 Task: Add a condition where "Received at Is support@vikas1392.zendesk.com" in recently solved tickets.
Action: Mouse moved to (187, 424)
Screenshot: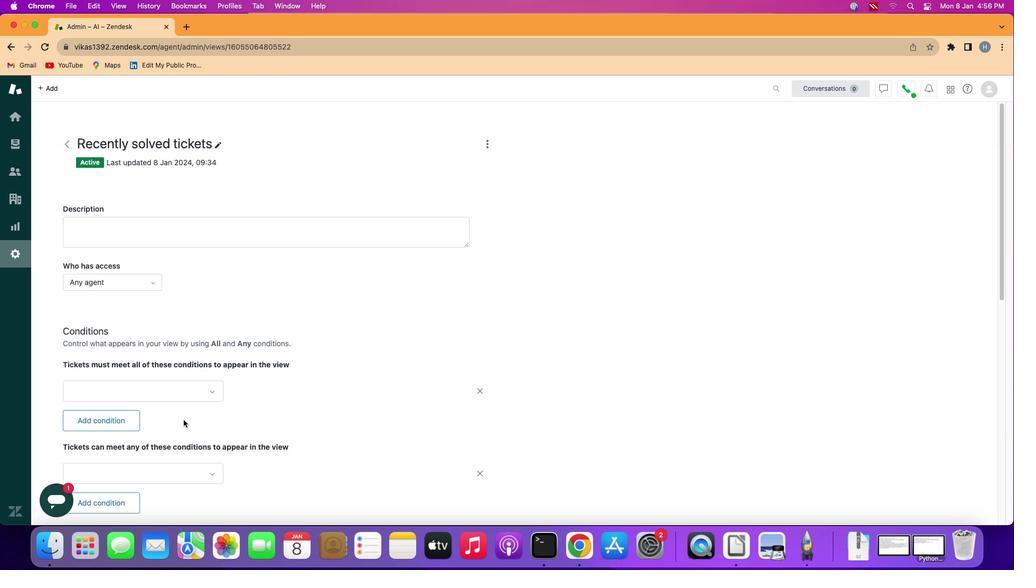 
Action: Mouse pressed left at (187, 424)
Screenshot: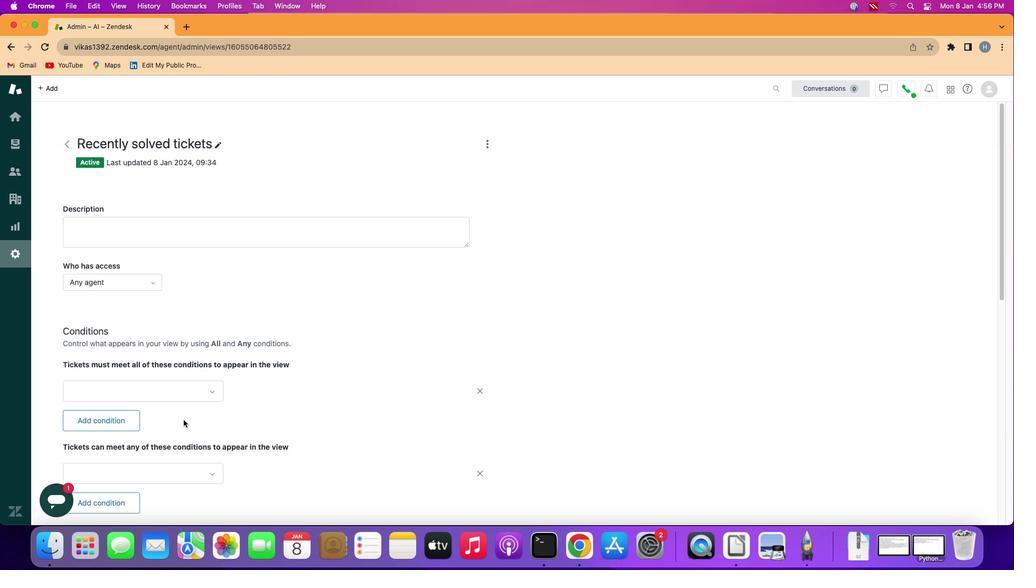 
Action: Mouse moved to (119, 423)
Screenshot: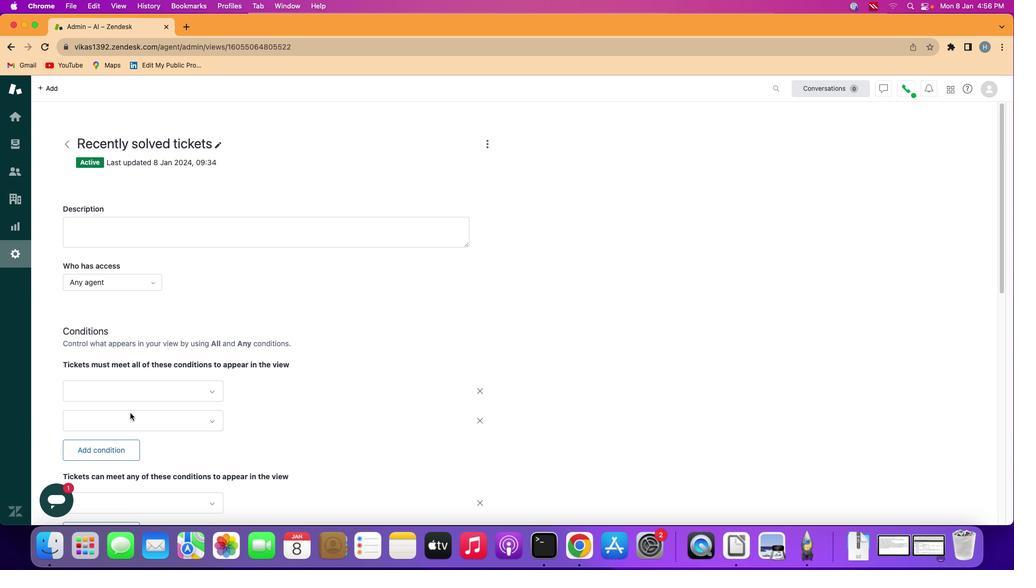 
Action: Mouse pressed left at (119, 423)
Screenshot: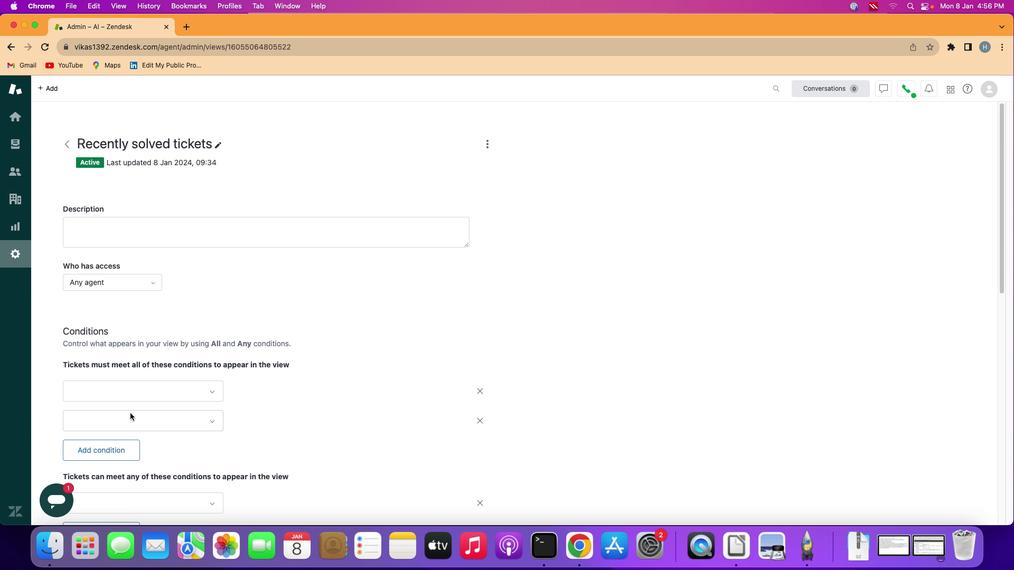
Action: Mouse moved to (136, 422)
Screenshot: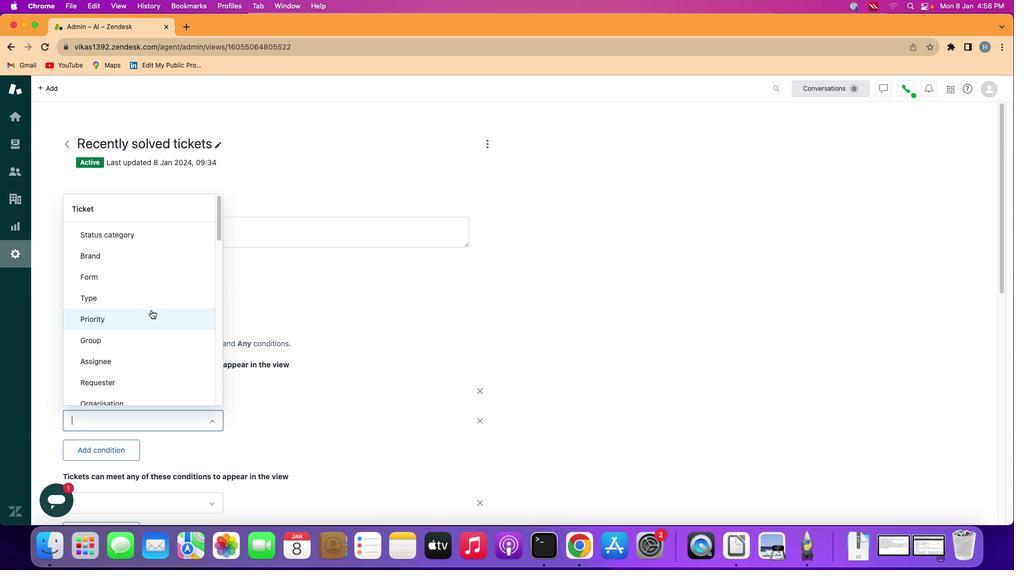 
Action: Mouse pressed left at (136, 422)
Screenshot: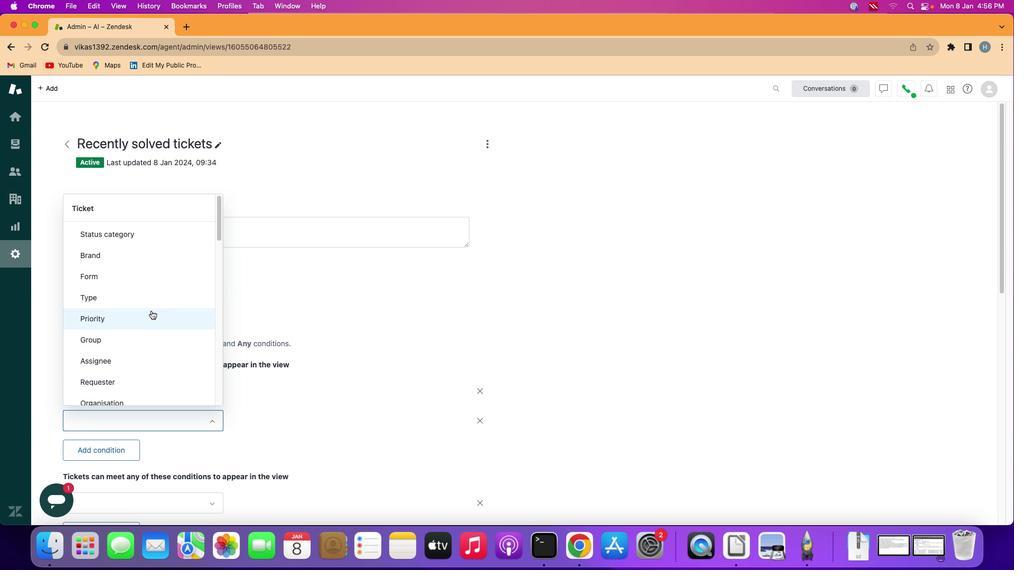 
Action: Mouse moved to (154, 314)
Screenshot: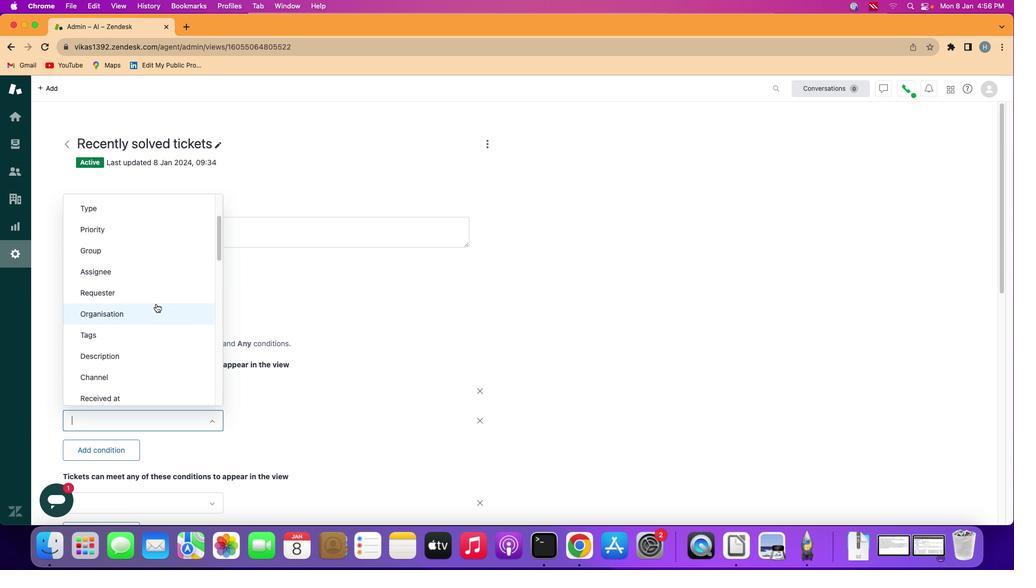 
Action: Mouse scrolled (154, 314) with delta (3, 3)
Screenshot: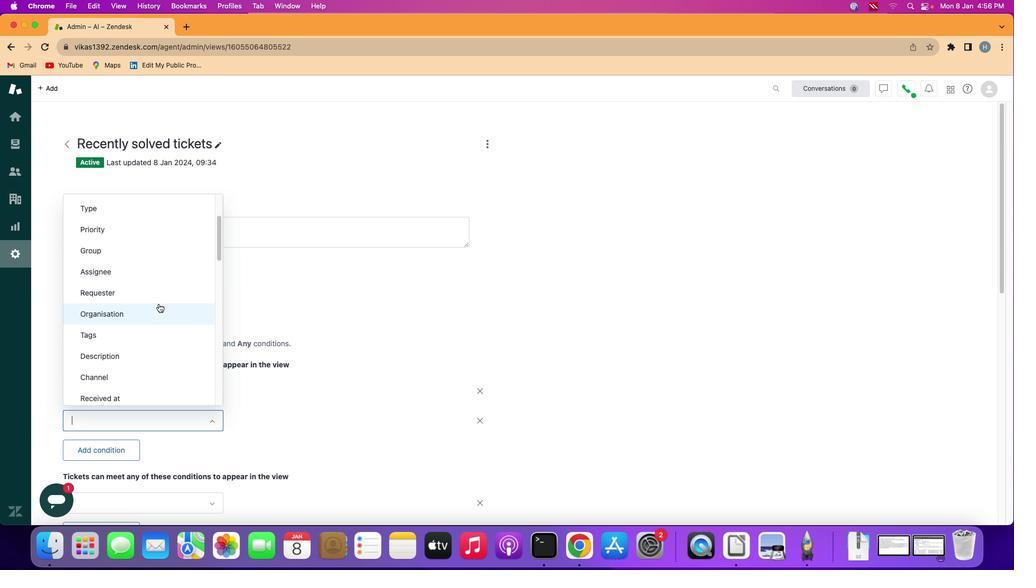 
Action: Mouse scrolled (154, 314) with delta (3, 3)
Screenshot: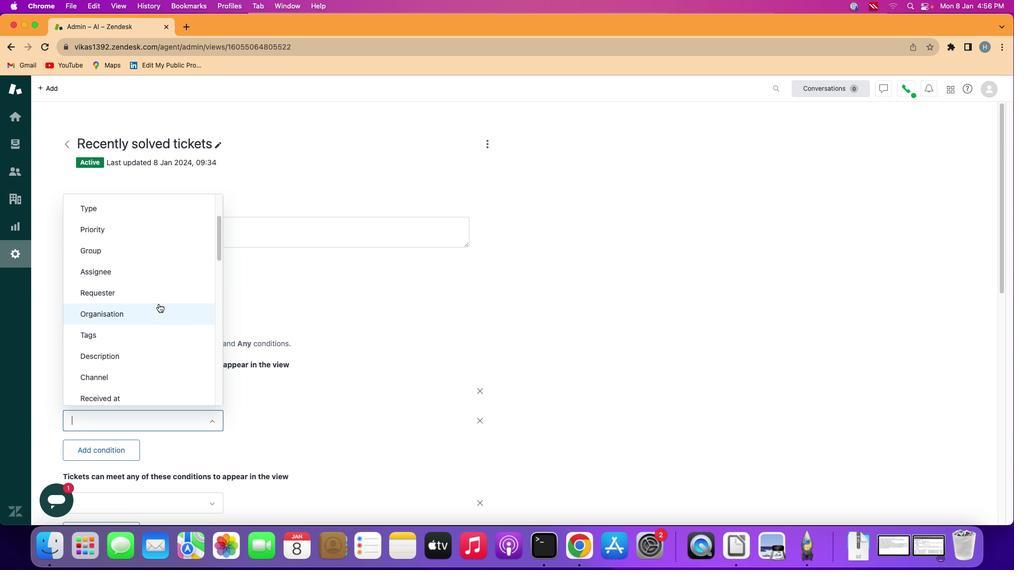 
Action: Mouse scrolled (154, 314) with delta (3, 3)
Screenshot: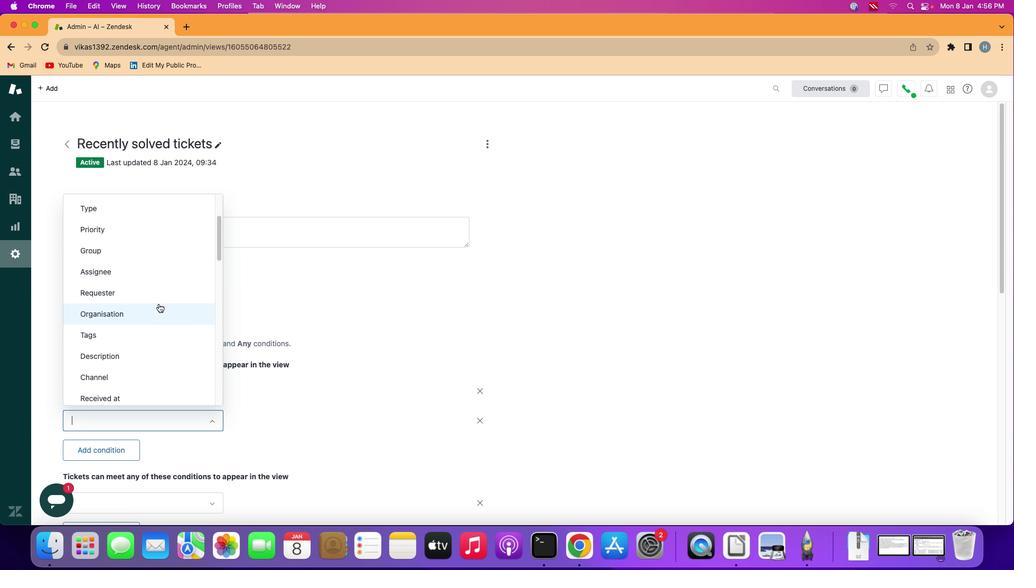 
Action: Mouse scrolled (154, 314) with delta (3, 2)
Screenshot: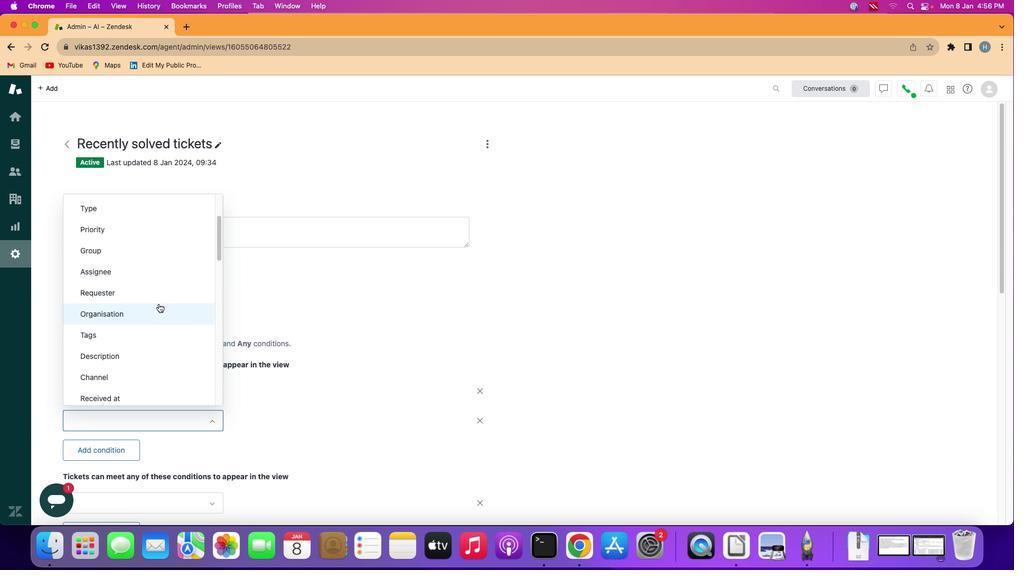 
Action: Mouse scrolled (154, 314) with delta (3, 4)
Screenshot: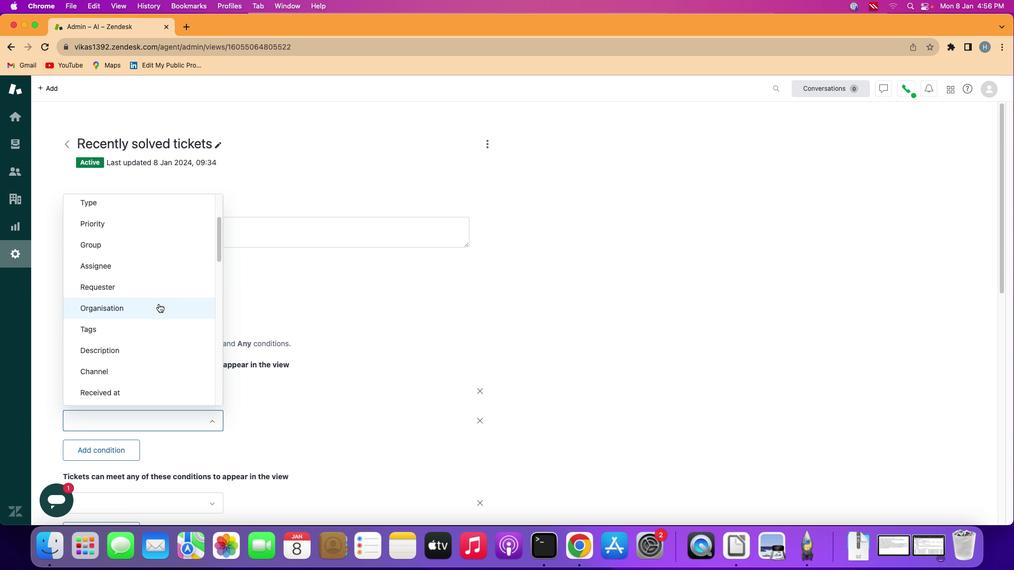 
Action: Mouse scrolled (154, 314) with delta (3, 3)
Screenshot: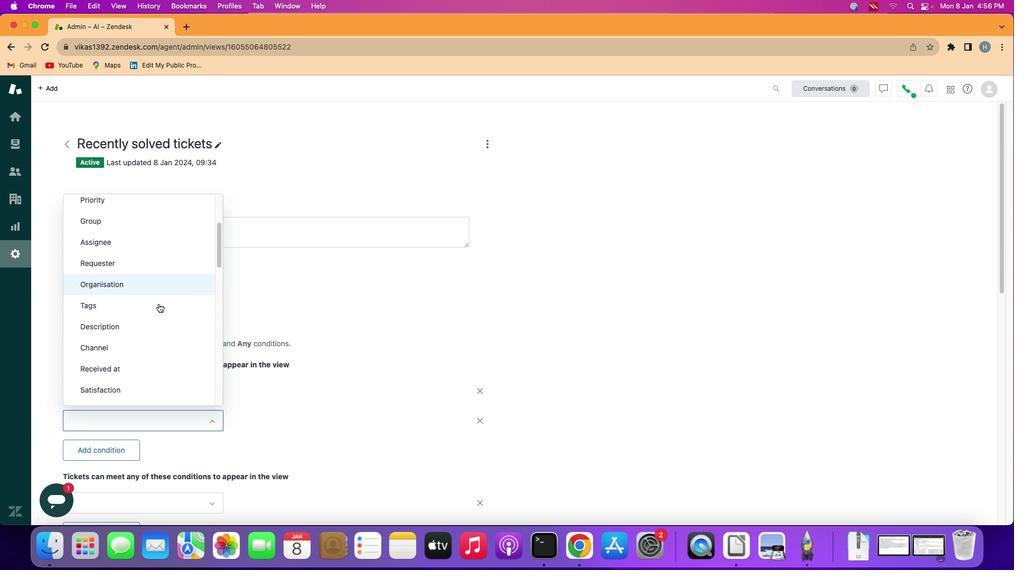 
Action: Mouse moved to (162, 307)
Screenshot: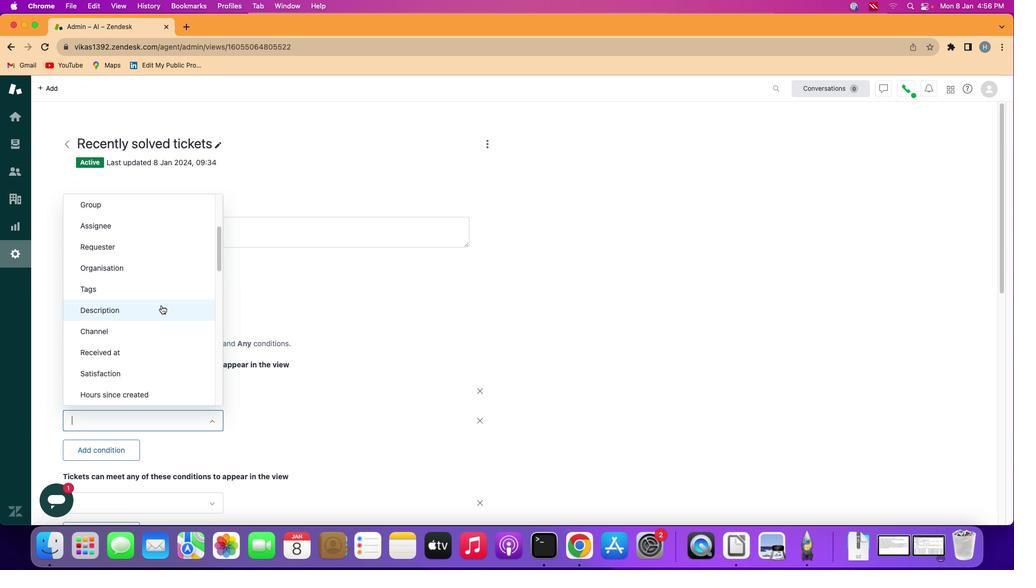 
Action: Mouse scrolled (162, 307) with delta (3, 3)
Screenshot: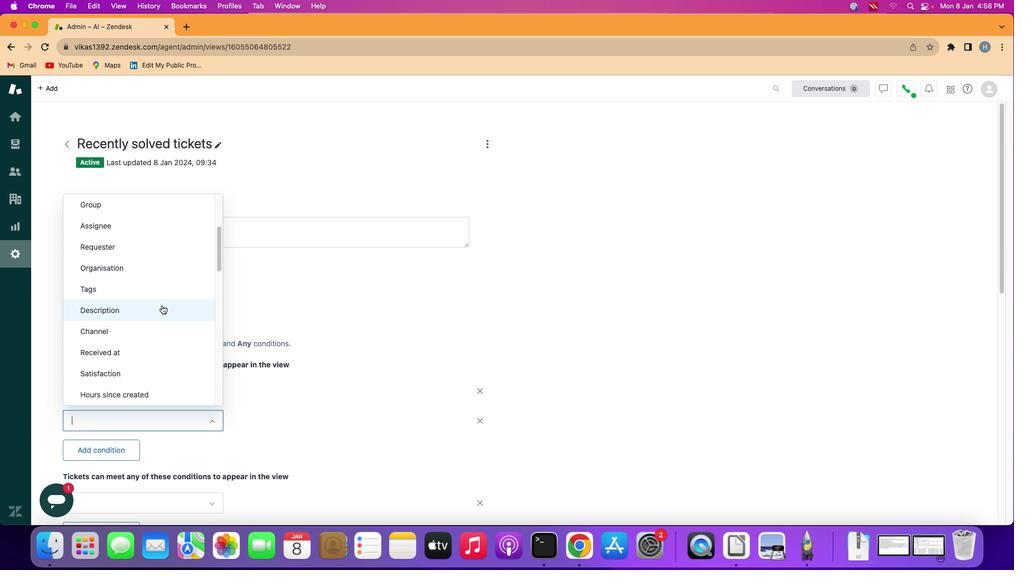
Action: Mouse scrolled (162, 307) with delta (3, 3)
Screenshot: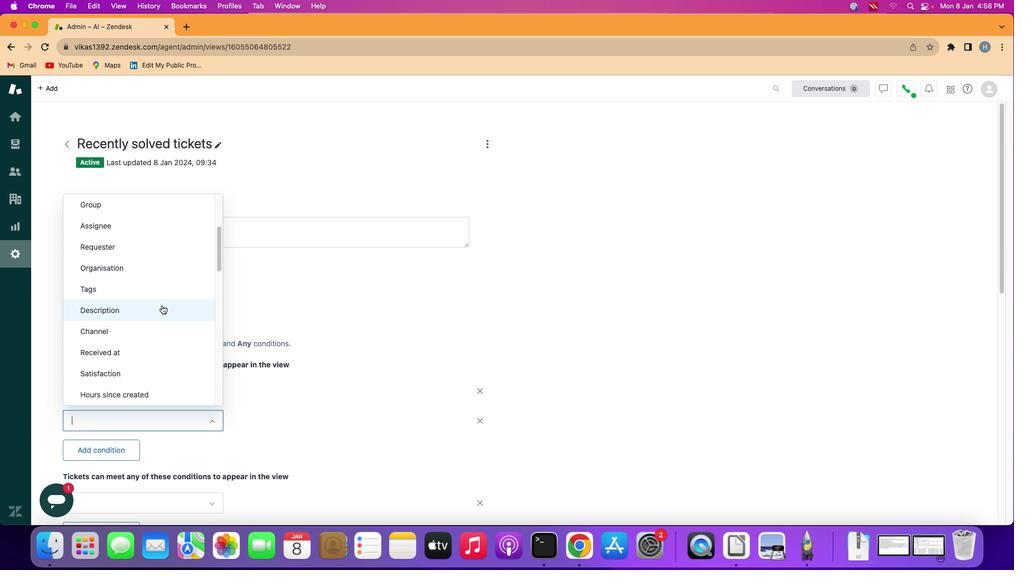 
Action: Mouse scrolled (162, 307) with delta (3, 3)
Screenshot: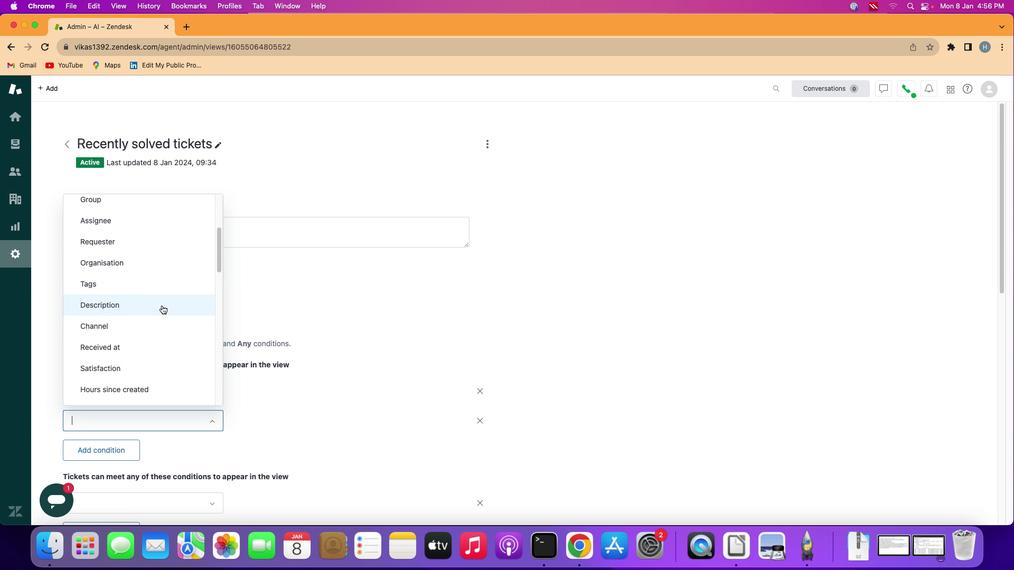 
Action: Mouse scrolled (162, 307) with delta (3, 3)
Screenshot: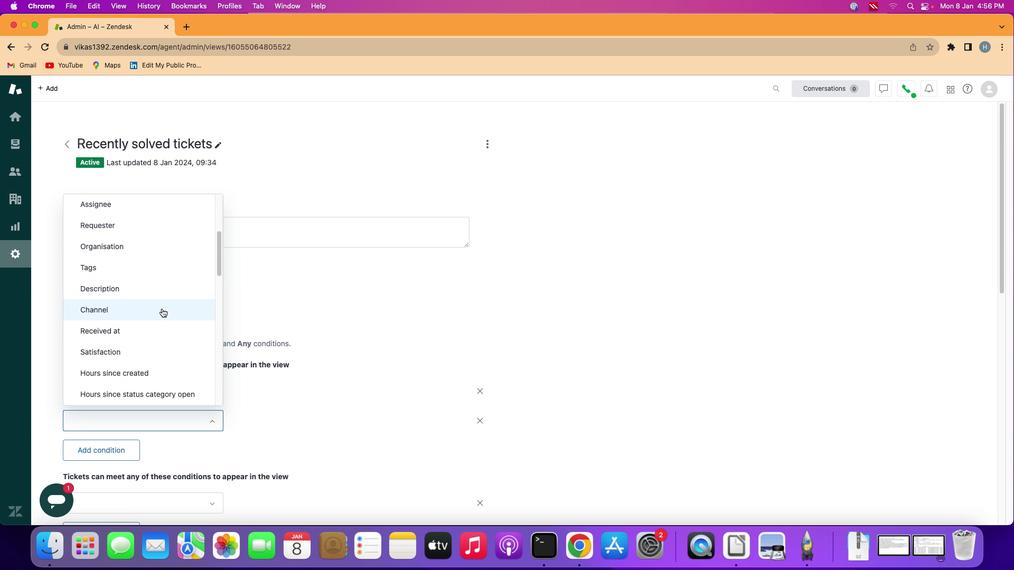 
Action: Mouse moved to (165, 309)
Screenshot: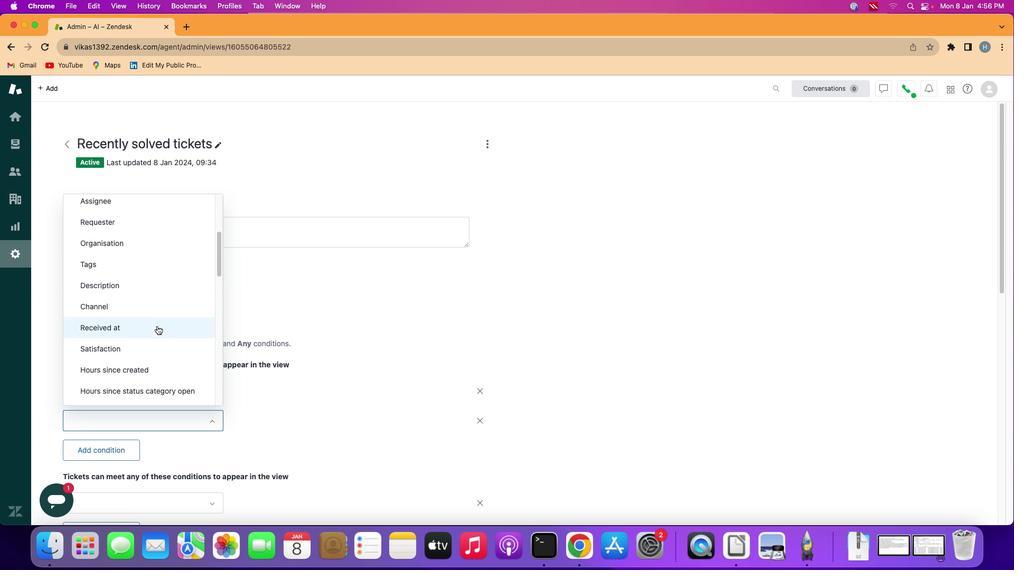 
Action: Mouse scrolled (165, 309) with delta (3, 3)
Screenshot: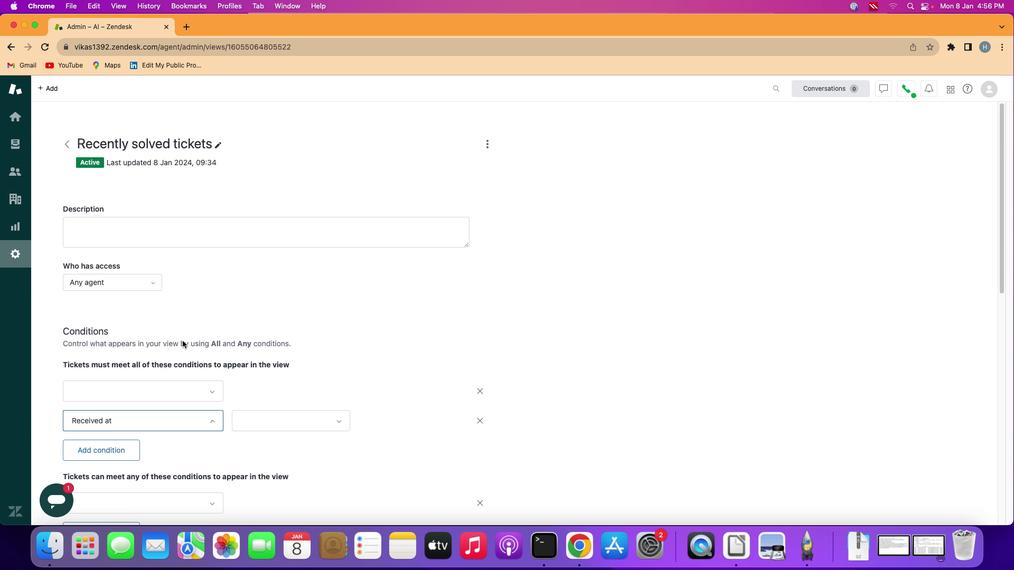 
Action: Mouse scrolled (165, 309) with delta (3, 3)
Screenshot: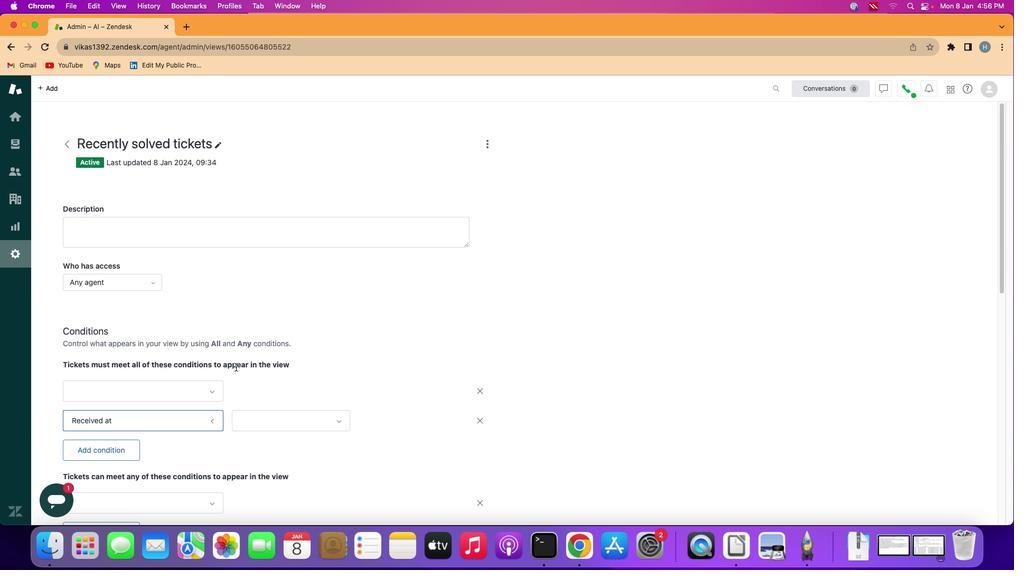 
Action: Mouse scrolled (165, 309) with delta (3, 3)
Screenshot: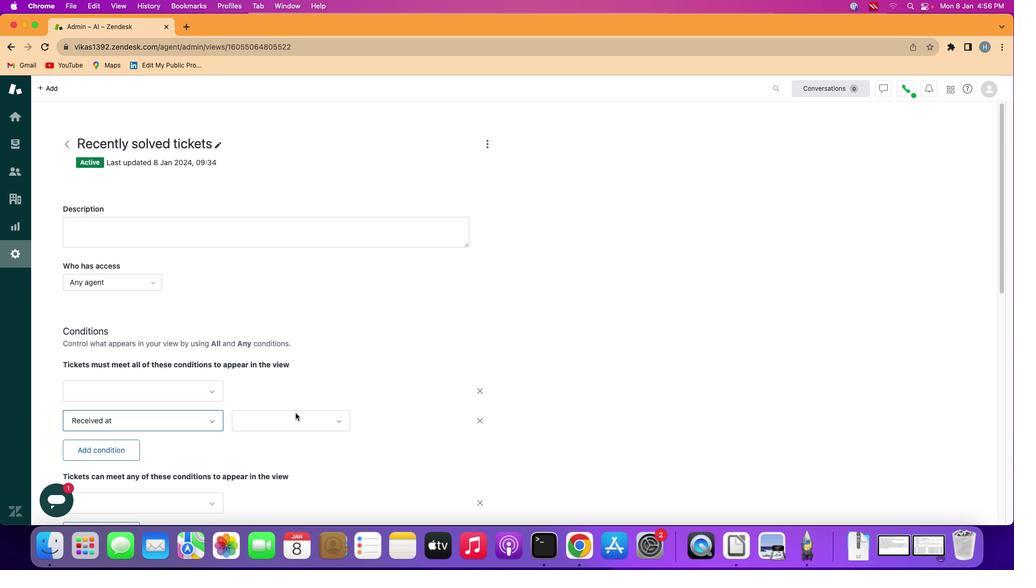 
Action: Mouse moved to (161, 329)
Screenshot: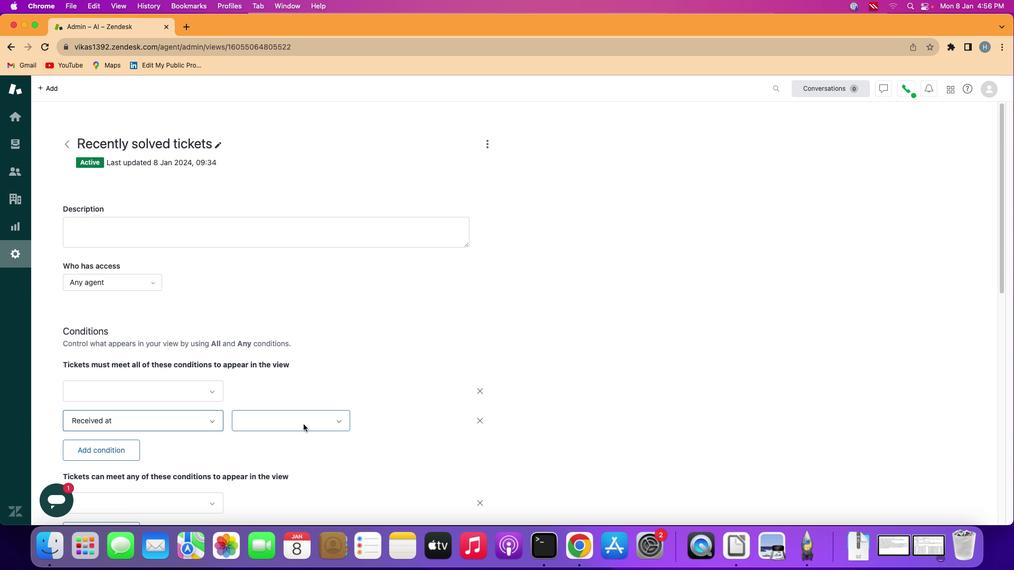 
Action: Mouse pressed left at (161, 329)
Screenshot: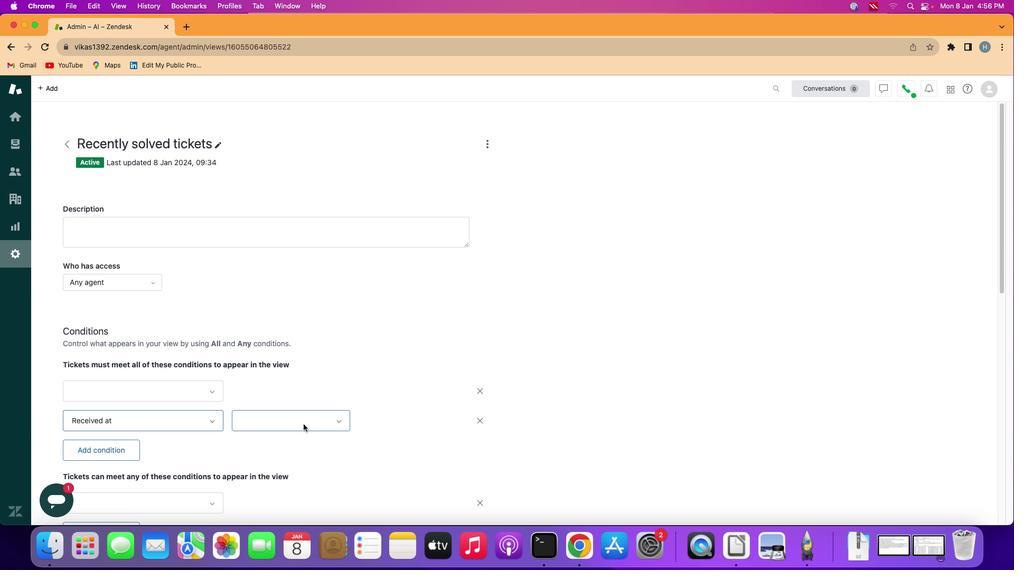 
Action: Mouse moved to (307, 427)
Screenshot: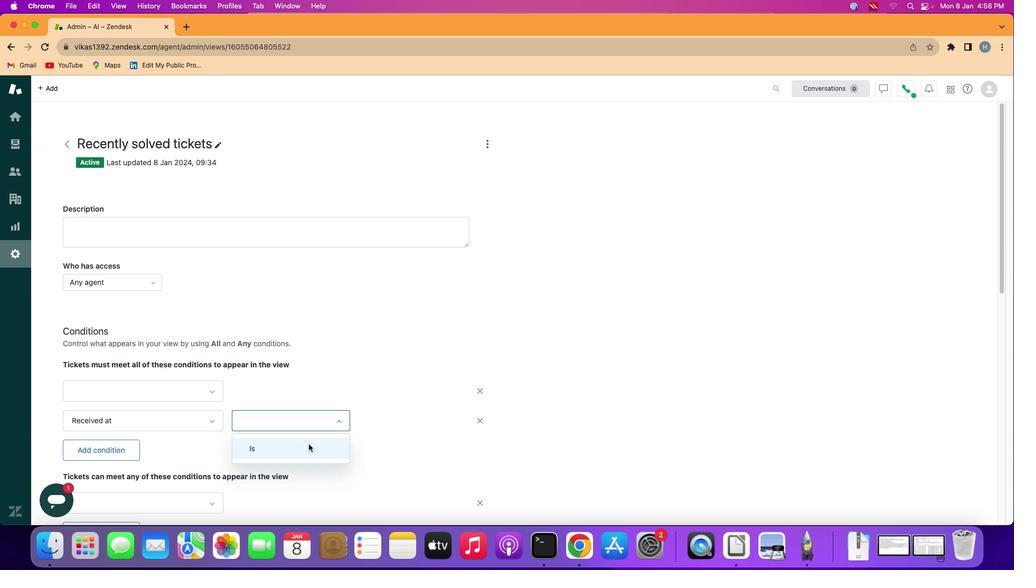 
Action: Mouse pressed left at (307, 427)
Screenshot: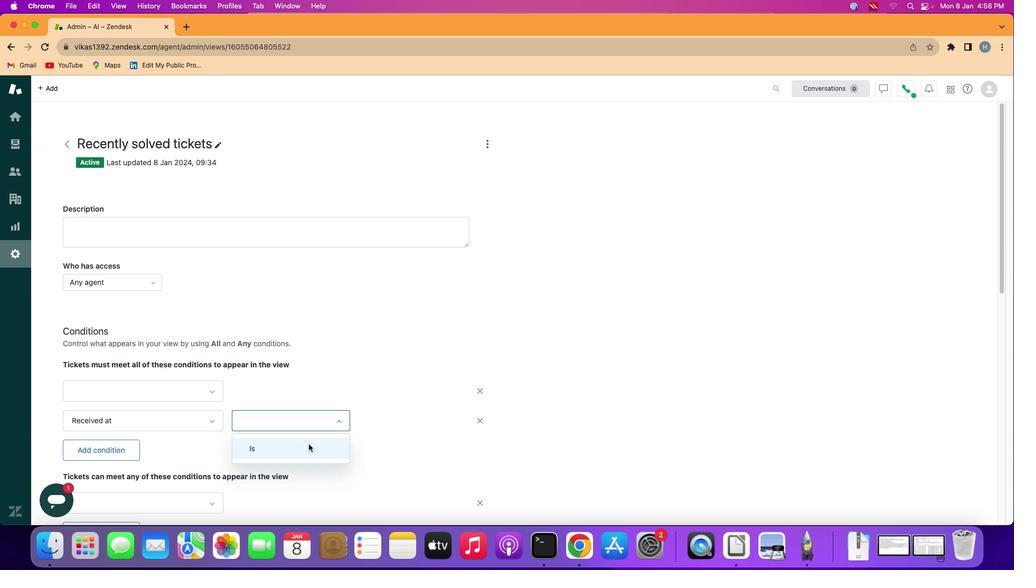 
Action: Mouse moved to (295, 452)
Screenshot: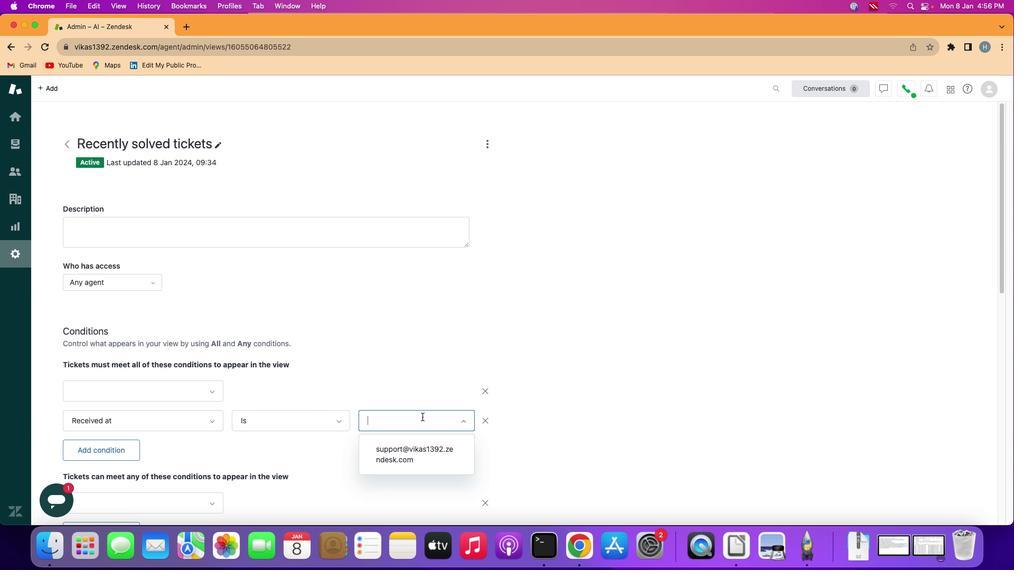
Action: Mouse pressed left at (295, 452)
Screenshot: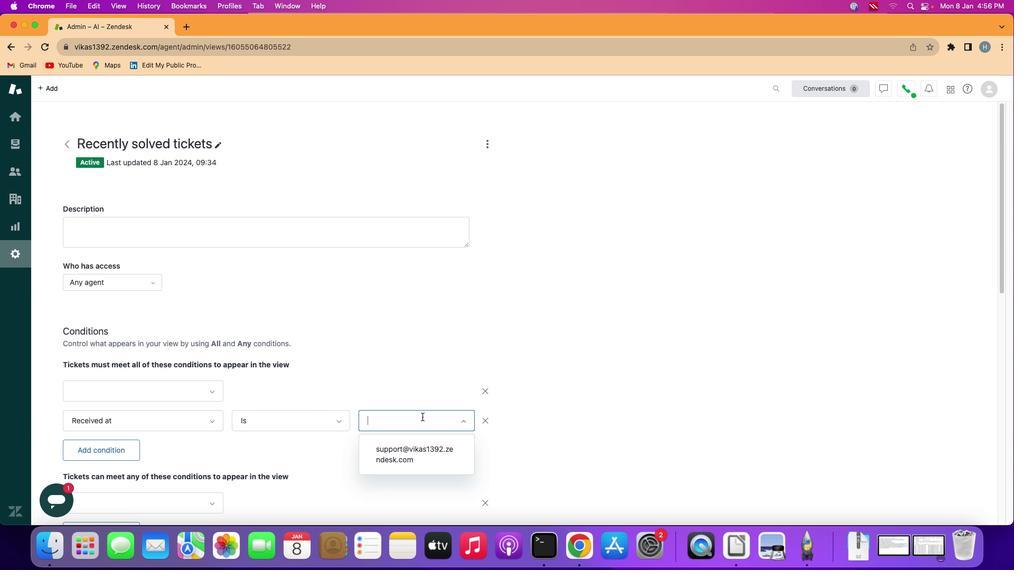 
Action: Mouse moved to (426, 419)
Screenshot: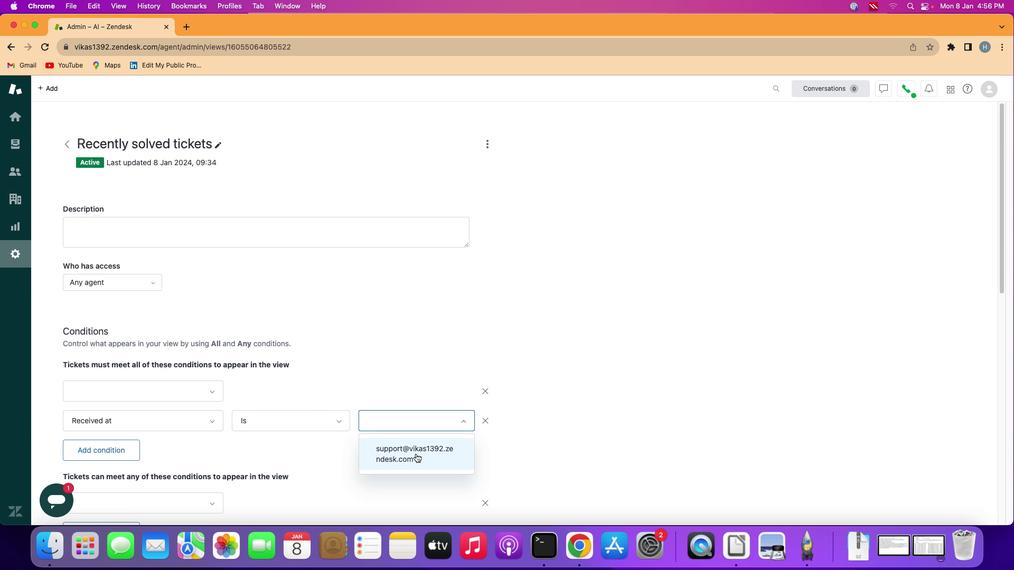 
Action: Mouse pressed left at (426, 419)
Screenshot: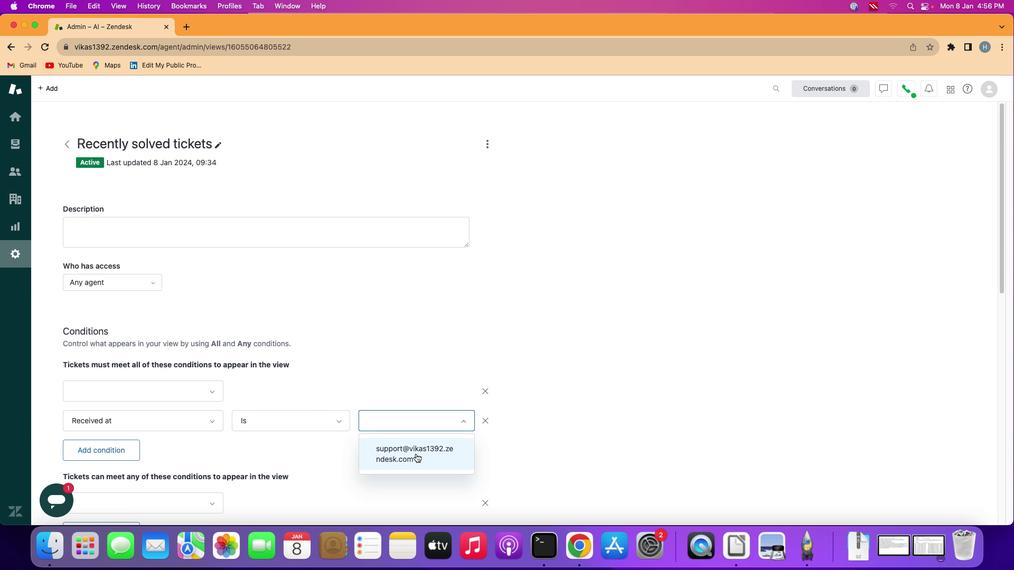 
Action: Mouse moved to (419, 458)
Screenshot: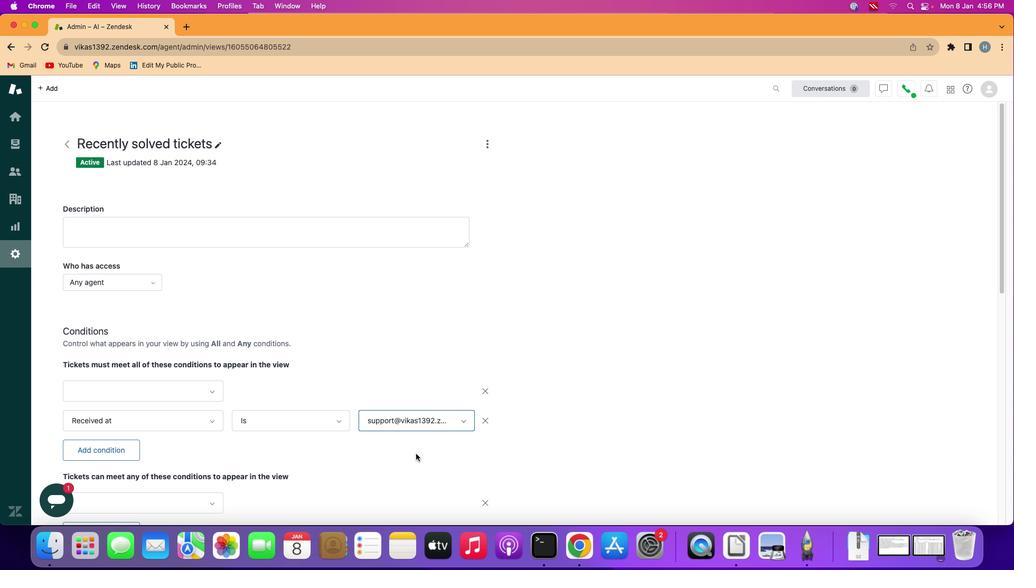
Action: Mouse pressed left at (419, 458)
Screenshot: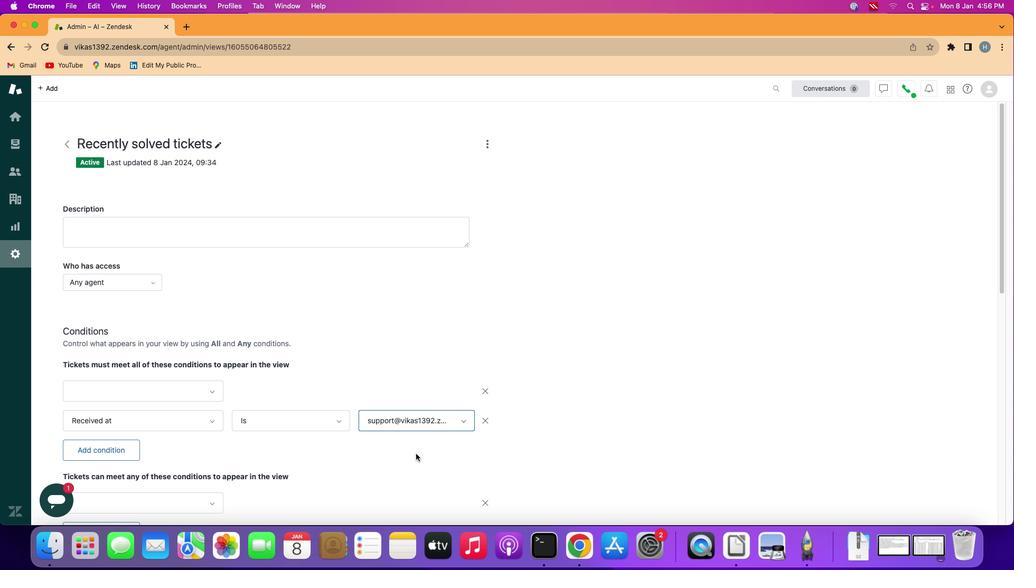 
Action: Mouse moved to (419, 457)
Screenshot: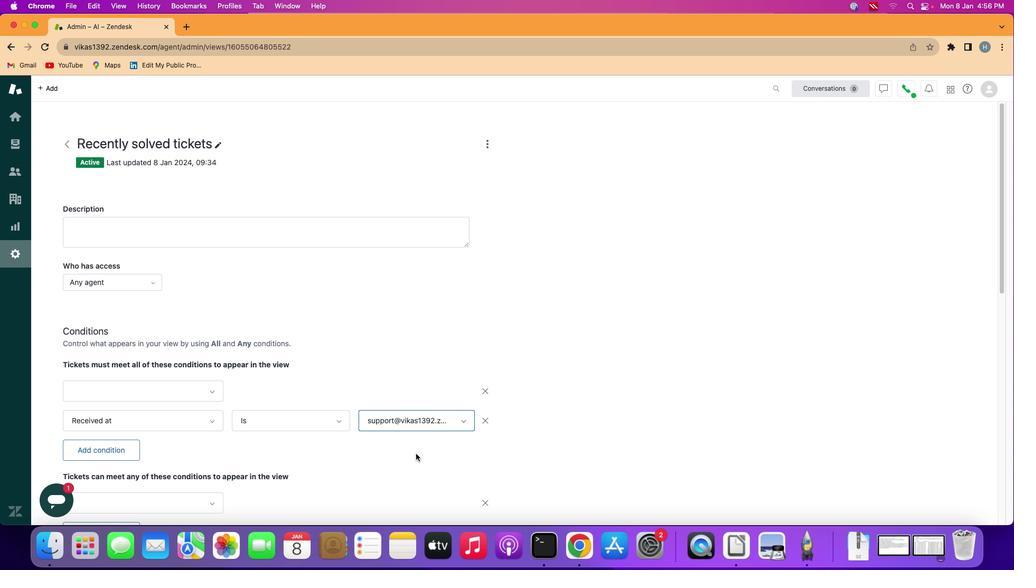 
